 Task: Disable recommendations.
Action: Mouse moved to (1016, 58)
Screenshot: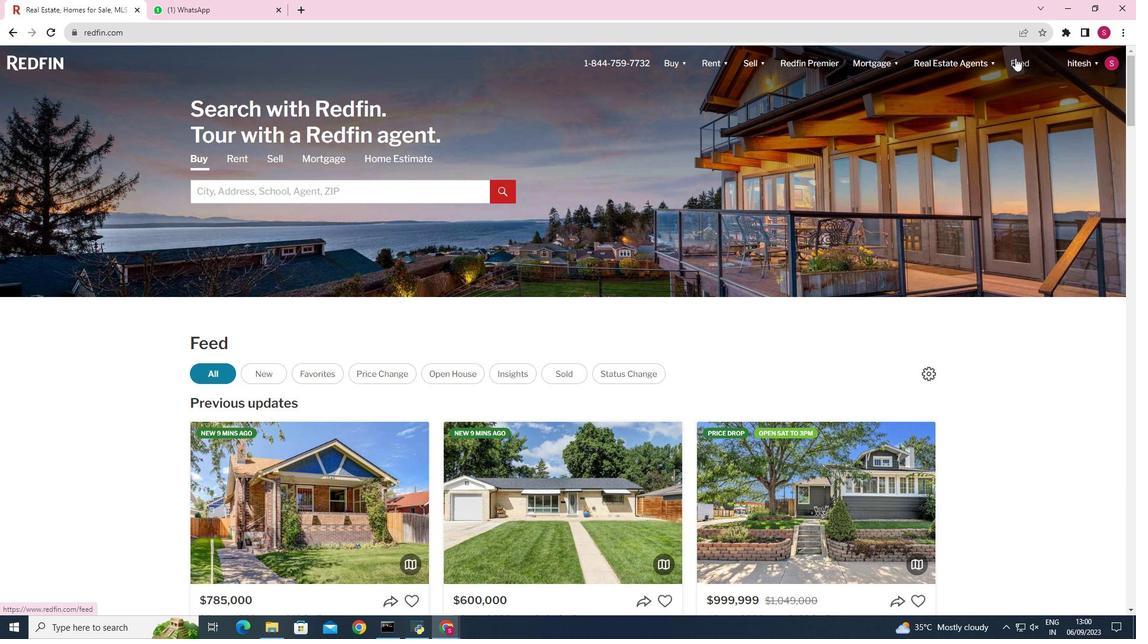 
Action: Mouse pressed left at (1016, 58)
Screenshot: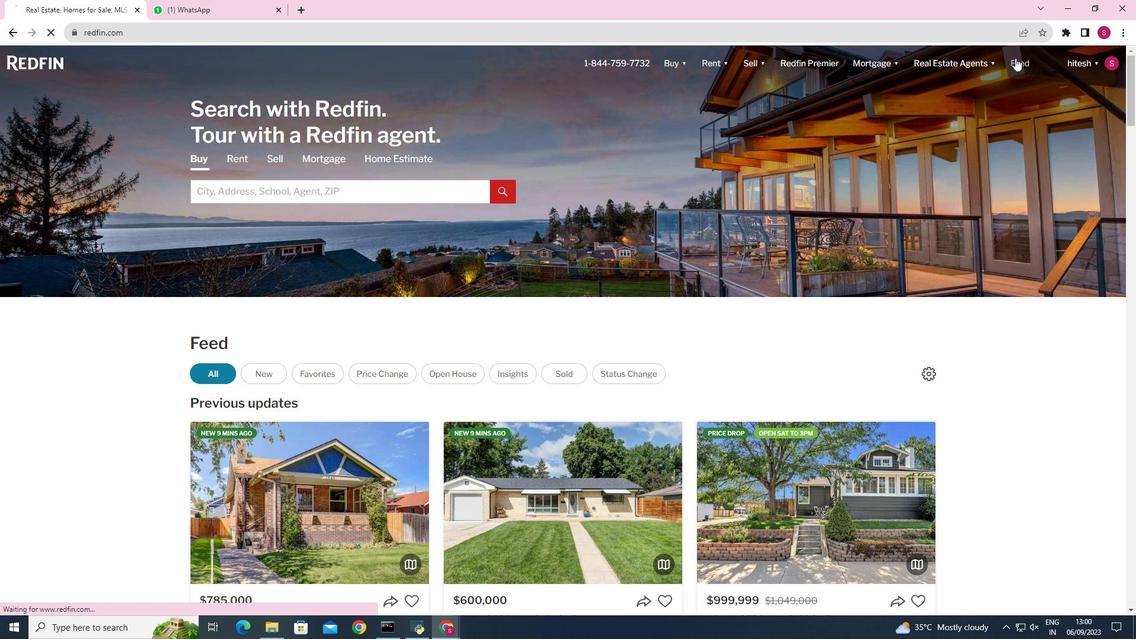 
Action: Mouse moved to (656, 312)
Screenshot: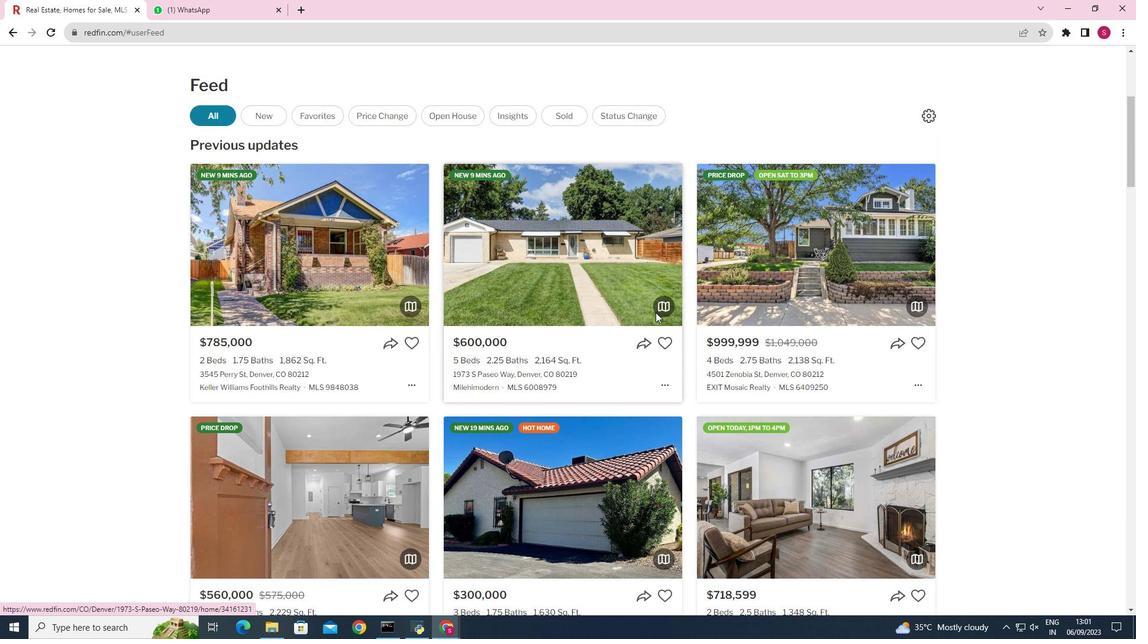 
Action: Mouse scrolled (656, 313) with delta (0, 0)
Screenshot: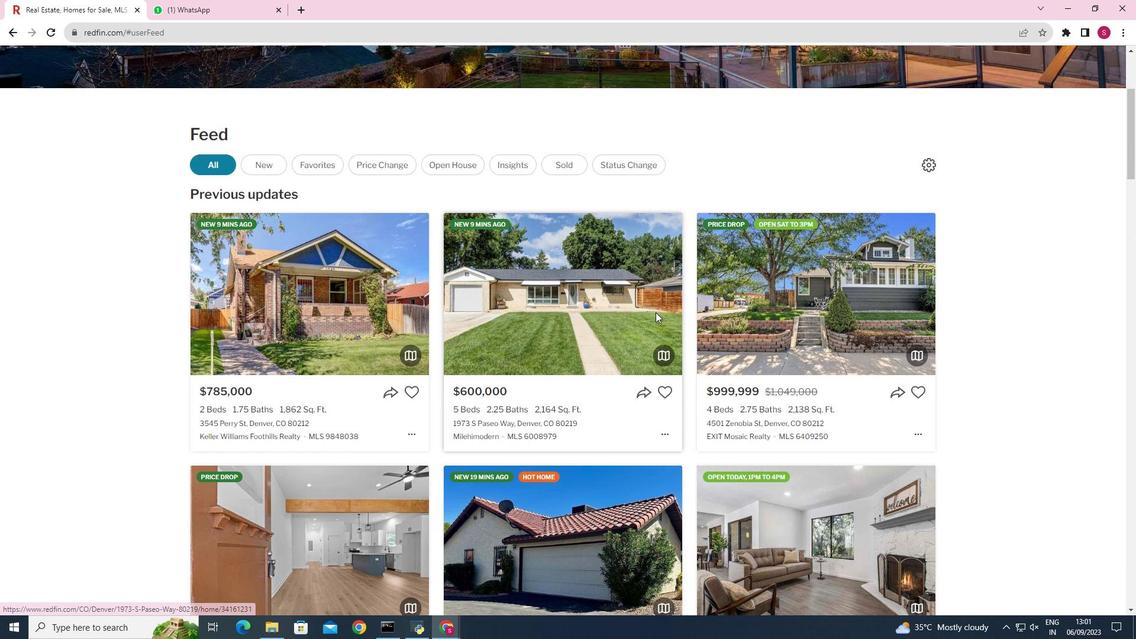 
Action: Mouse scrolled (656, 313) with delta (0, 0)
Screenshot: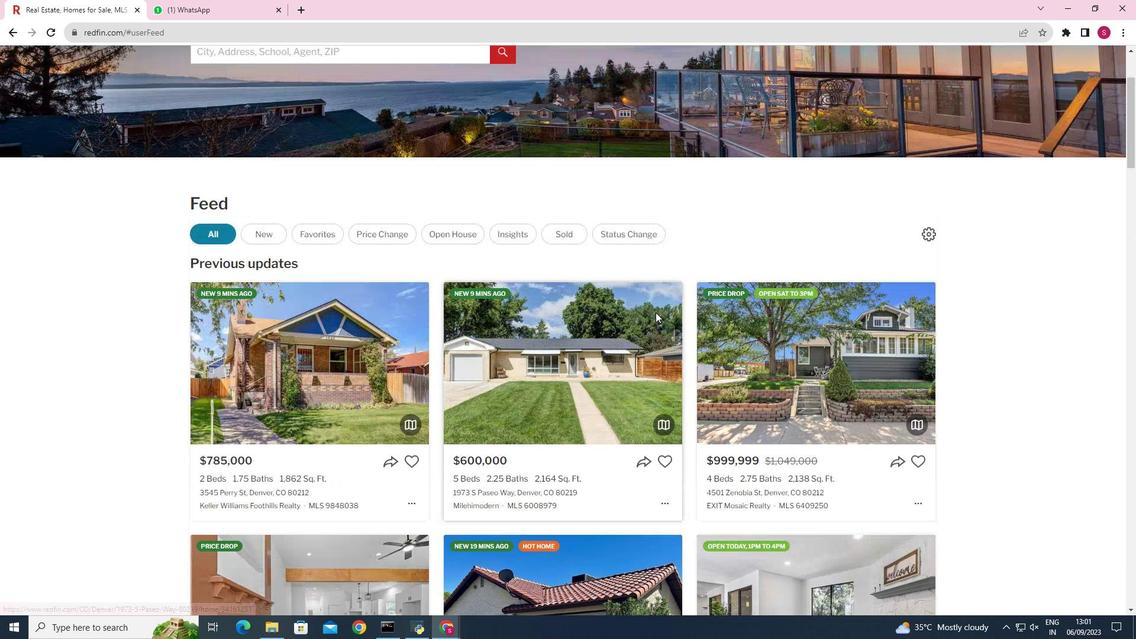 
Action: Mouse scrolled (656, 313) with delta (0, 0)
Screenshot: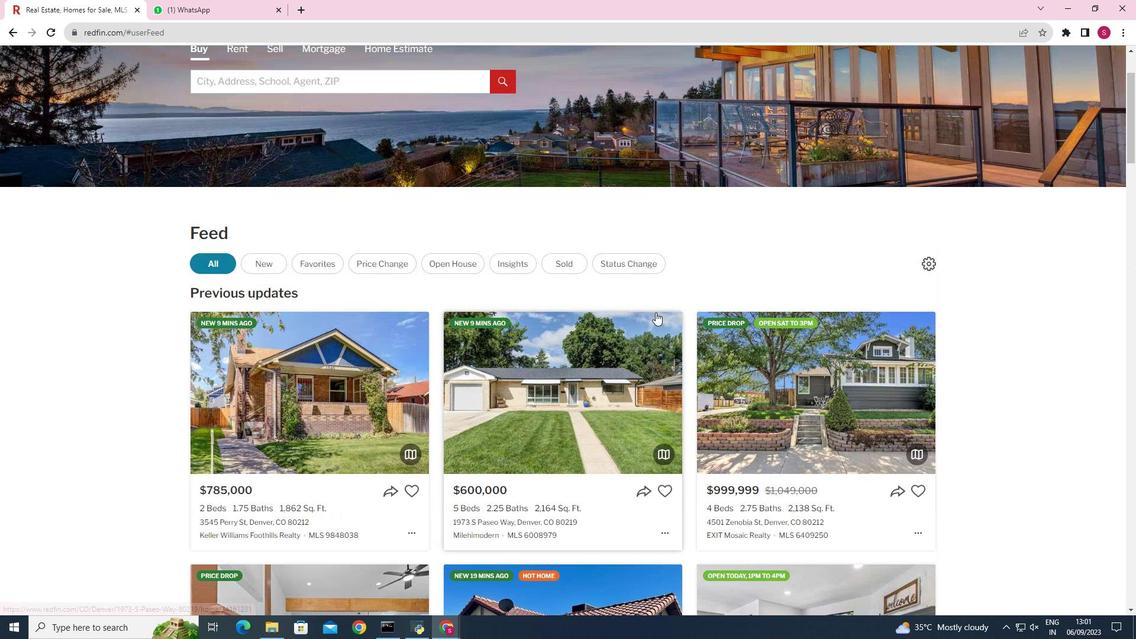 
Action: Mouse moved to (936, 263)
Screenshot: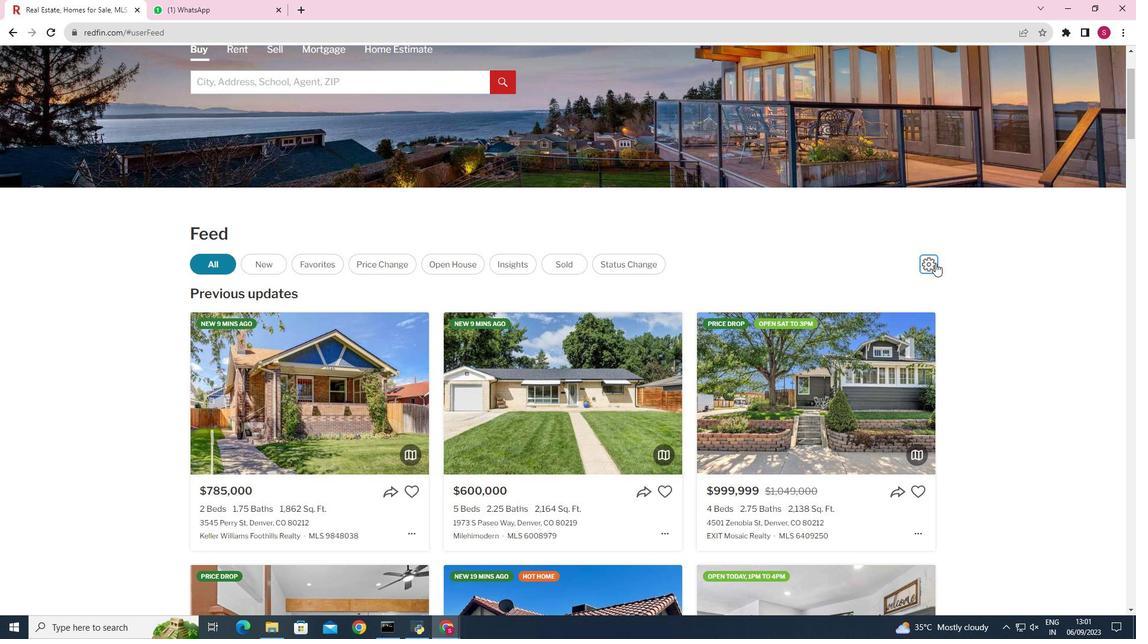
Action: Mouse pressed left at (936, 263)
Screenshot: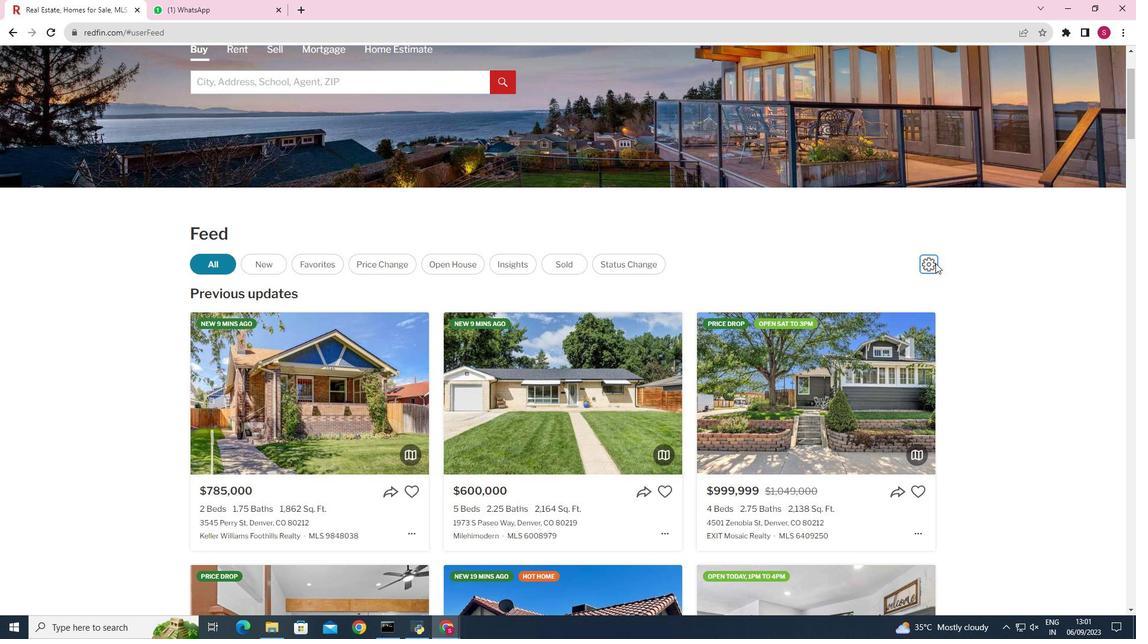 
Action: Mouse moved to (627, 399)
Screenshot: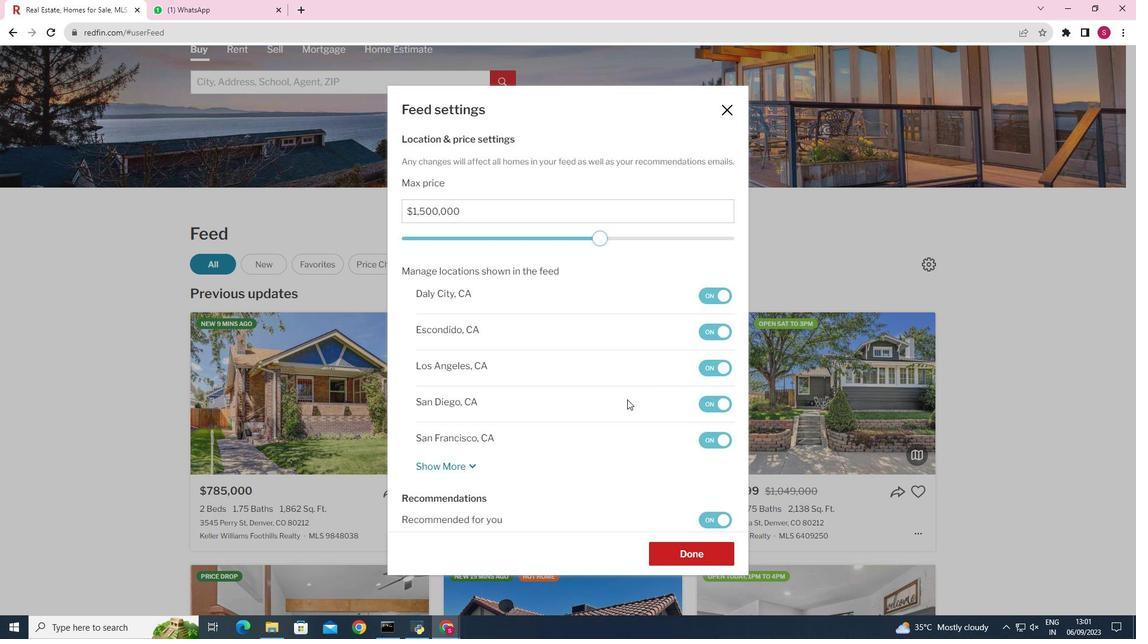 
Action: Mouse scrolled (627, 399) with delta (0, 0)
Screenshot: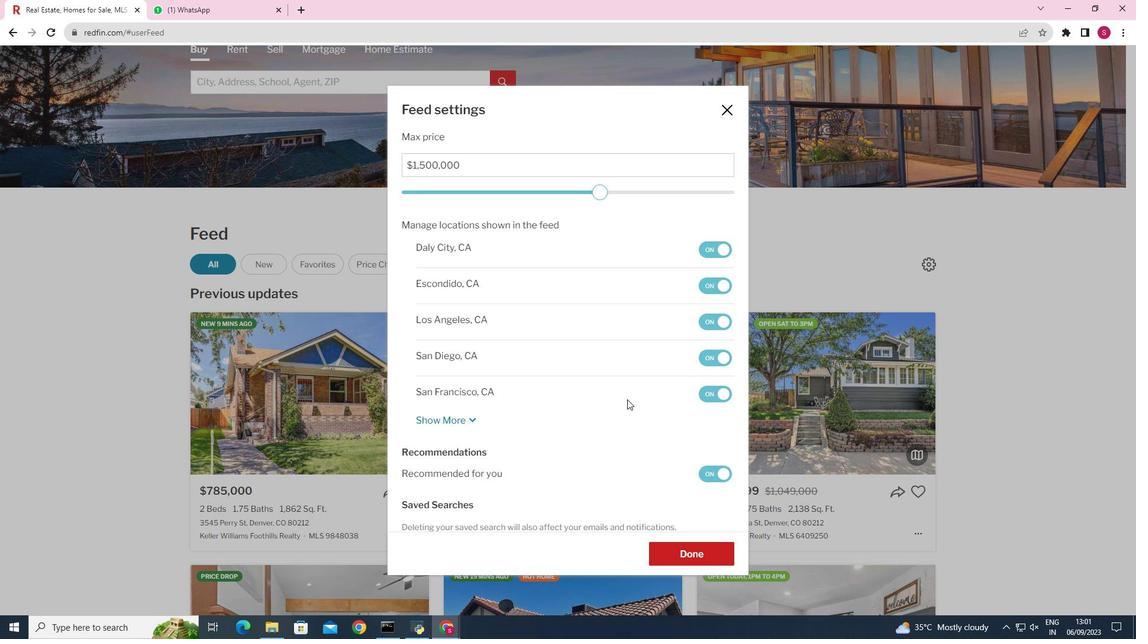 
Action: Mouse scrolled (627, 399) with delta (0, 0)
Screenshot: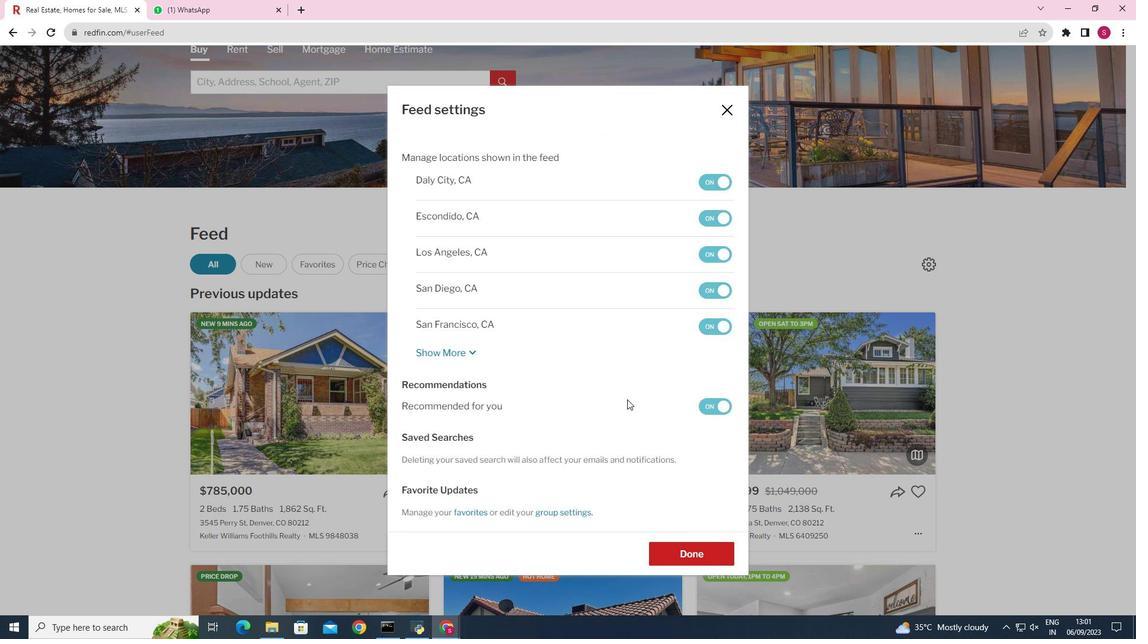 
Action: Mouse scrolled (627, 399) with delta (0, 0)
Screenshot: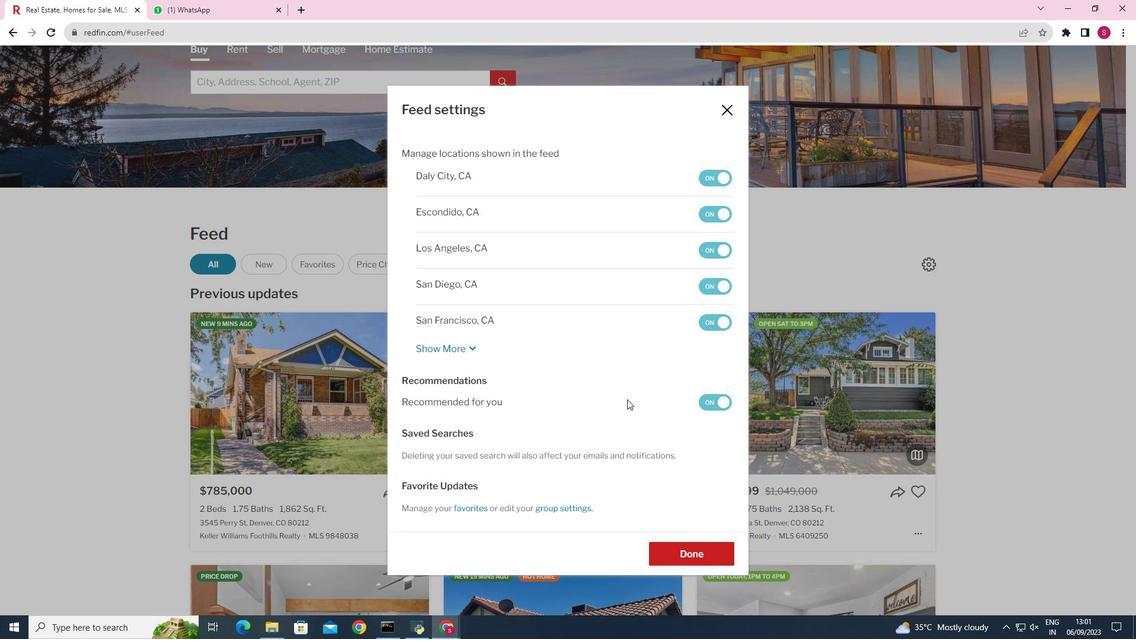 
Action: Mouse scrolled (627, 399) with delta (0, 0)
Screenshot: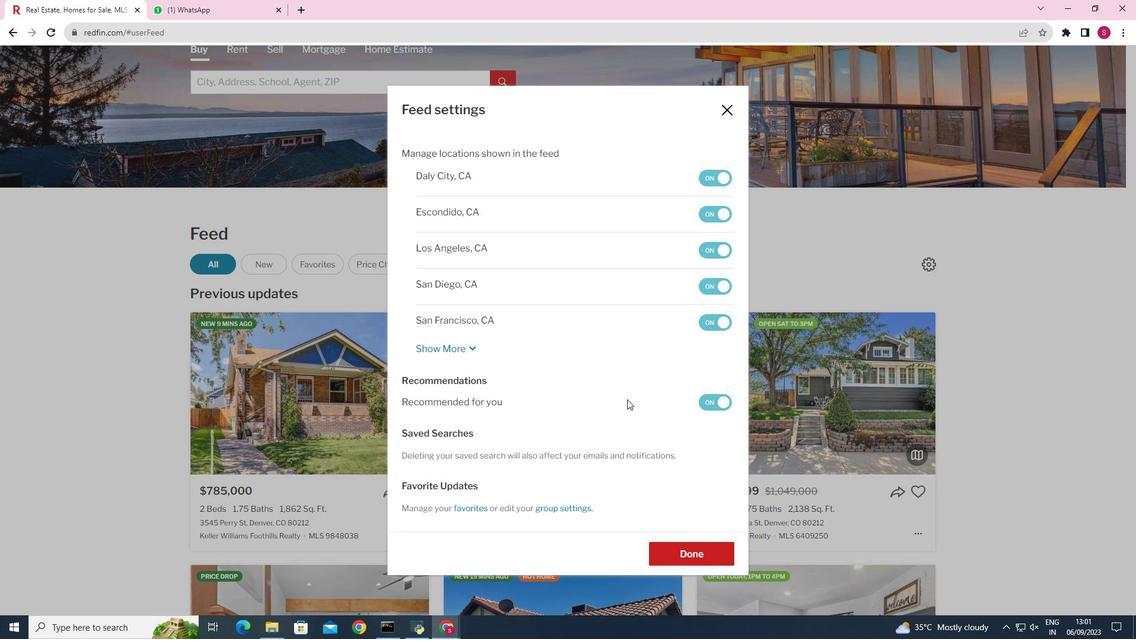 
Action: Mouse moved to (708, 403)
Screenshot: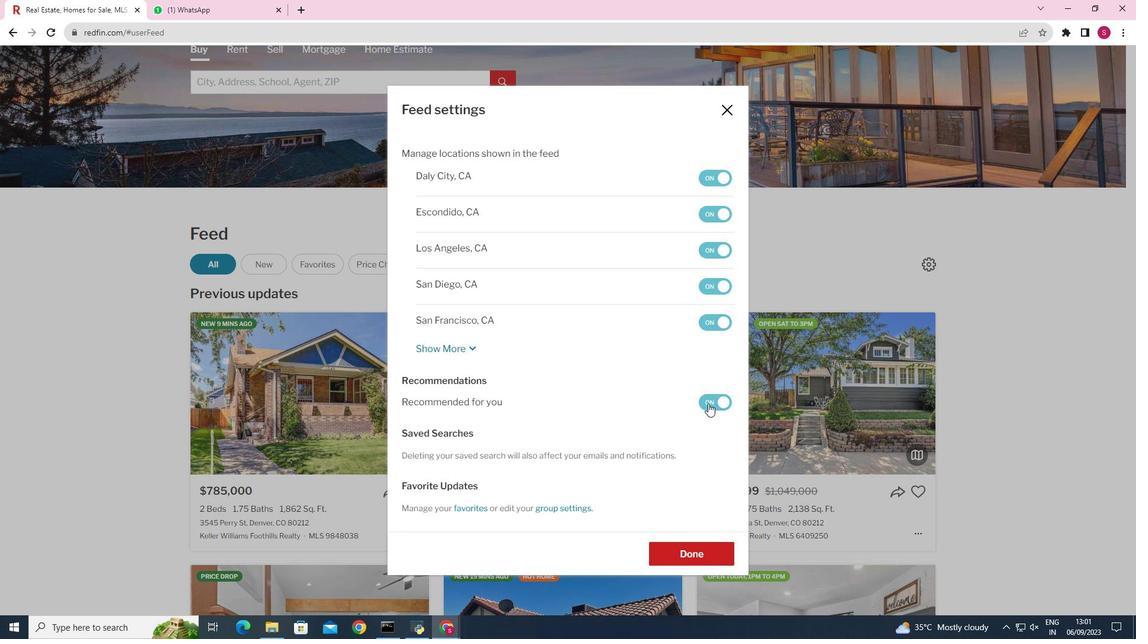 
Action: Mouse pressed left at (708, 403)
Screenshot: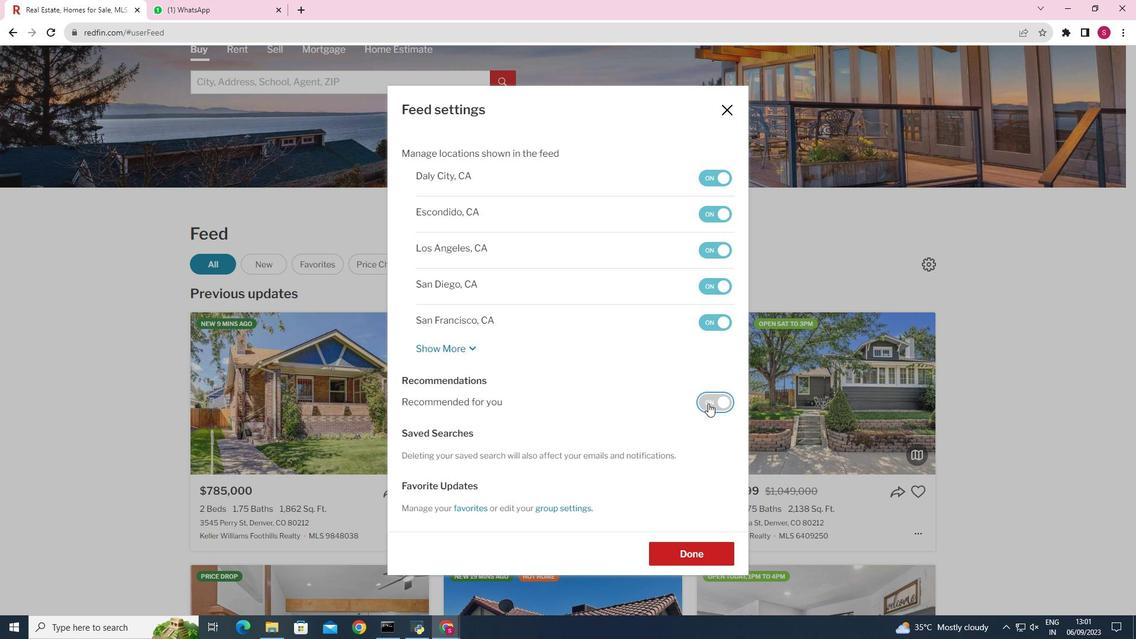 
Action: Mouse moved to (699, 558)
Screenshot: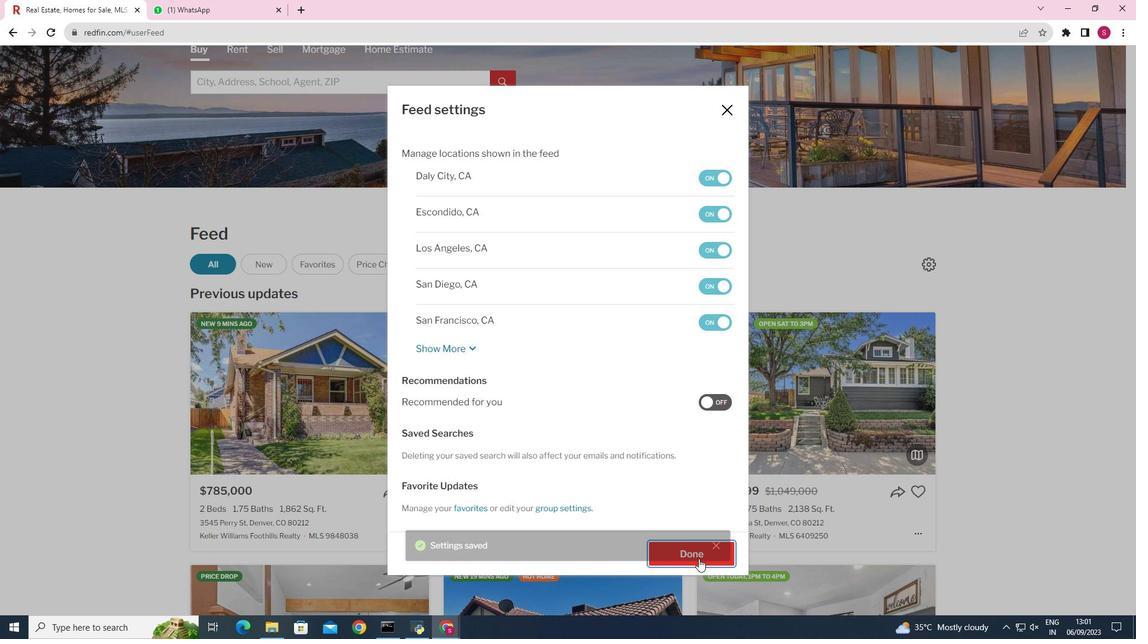 
Action: Mouse pressed left at (699, 558)
Screenshot: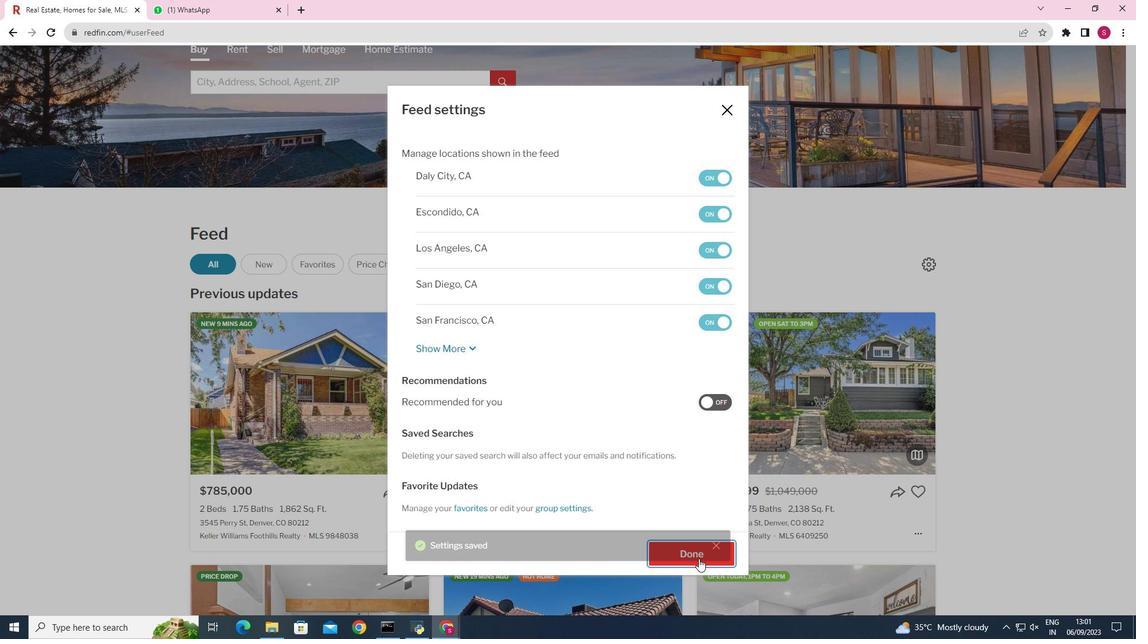 
Action: Mouse moved to (683, 545)
Screenshot: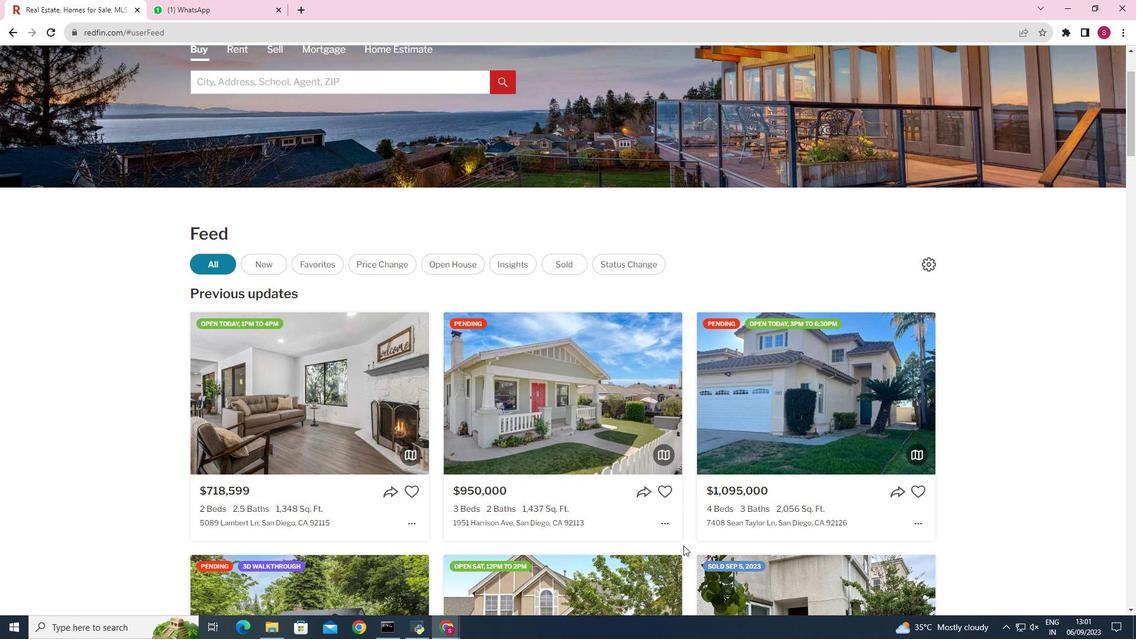 
